 Task: Sort extension by updated date.
Action: Mouse moved to (18, 503)
Screenshot: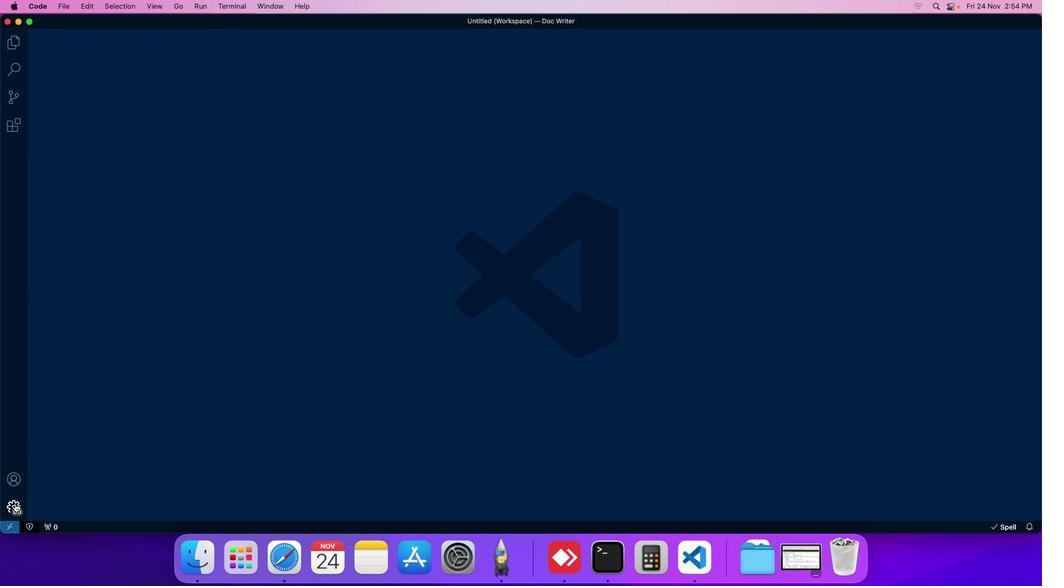 
Action: Mouse pressed left at (18, 503)
Screenshot: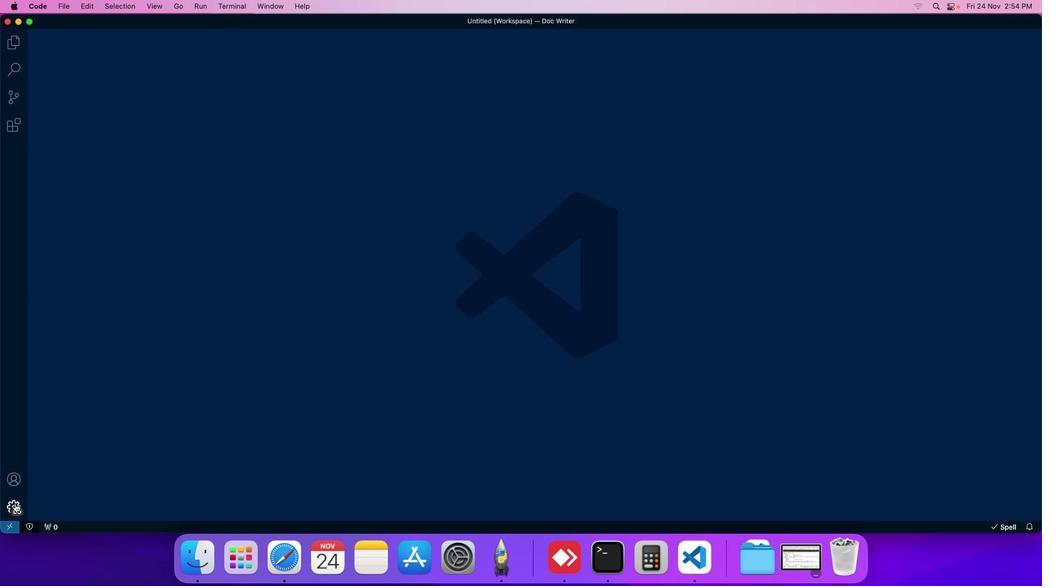 
Action: Mouse moved to (59, 440)
Screenshot: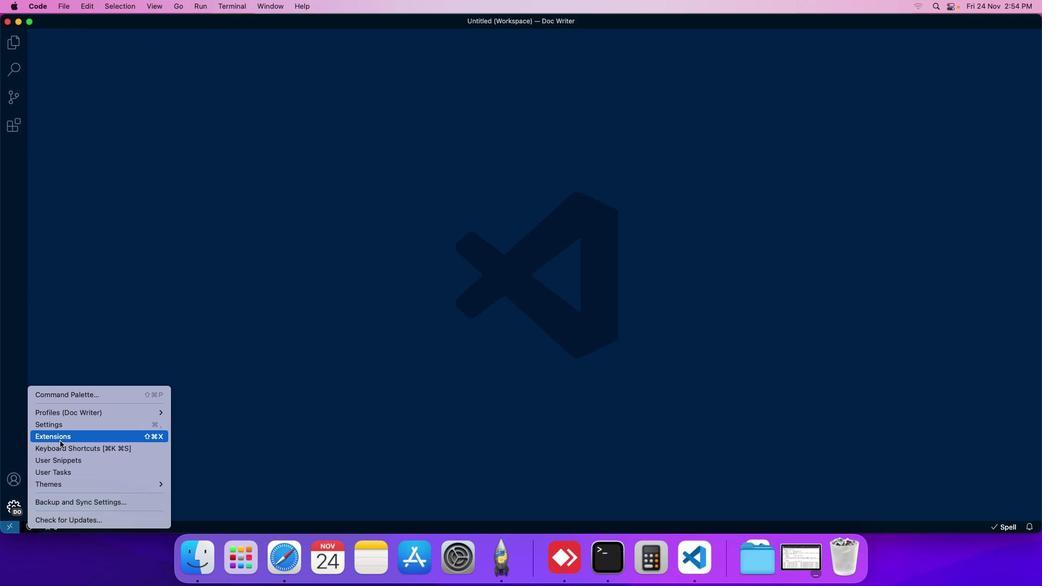 
Action: Mouse pressed left at (59, 440)
Screenshot: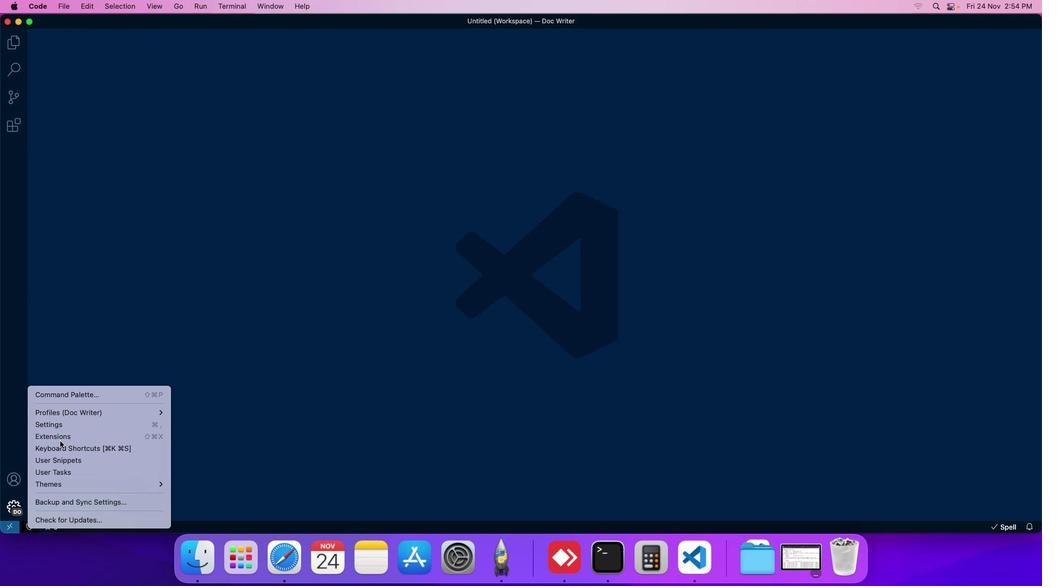 
Action: Mouse moved to (120, 40)
Screenshot: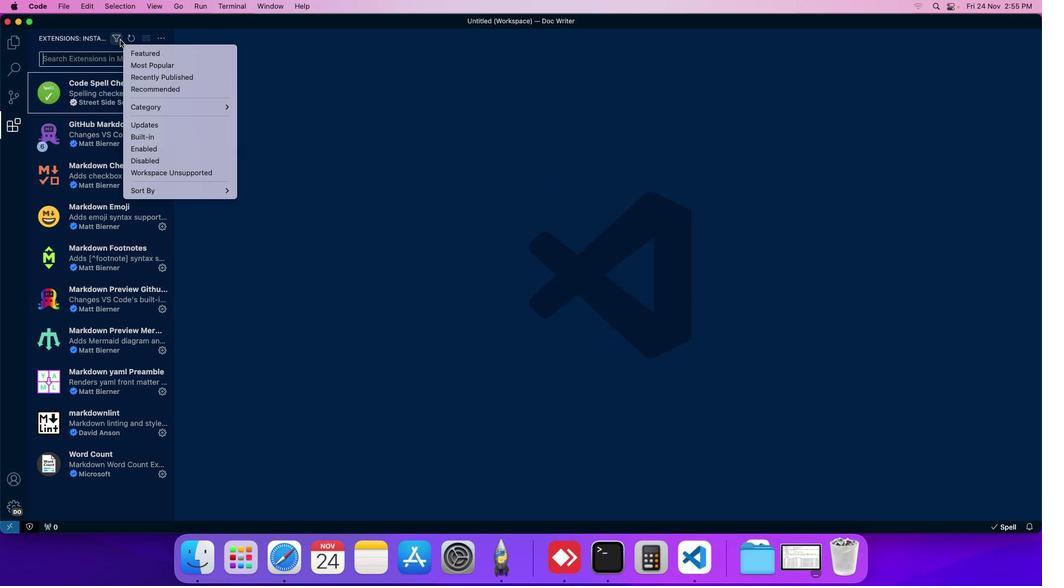 
Action: Mouse pressed left at (120, 40)
Screenshot: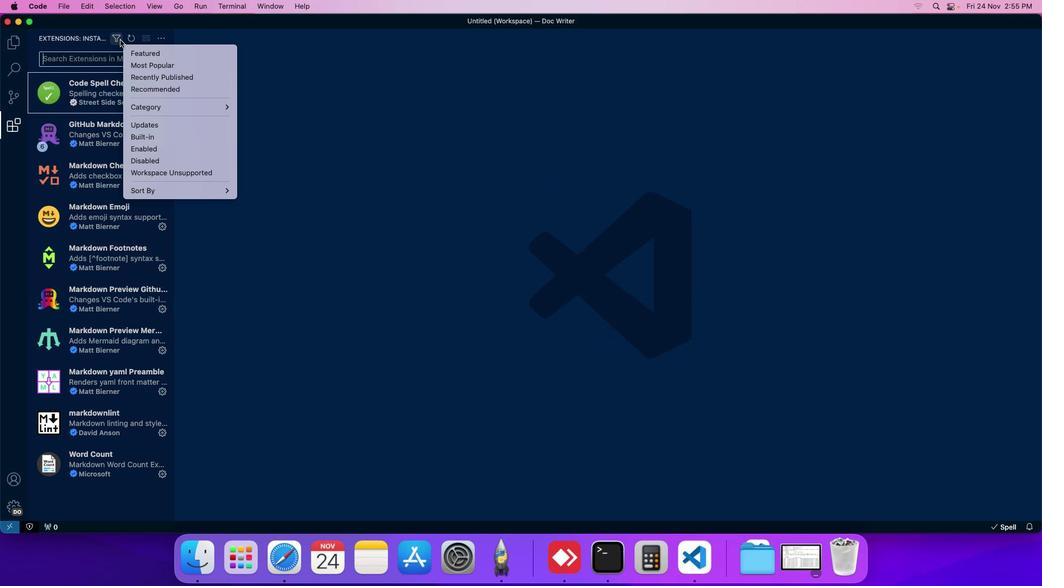 
Action: Mouse moved to (251, 235)
Screenshot: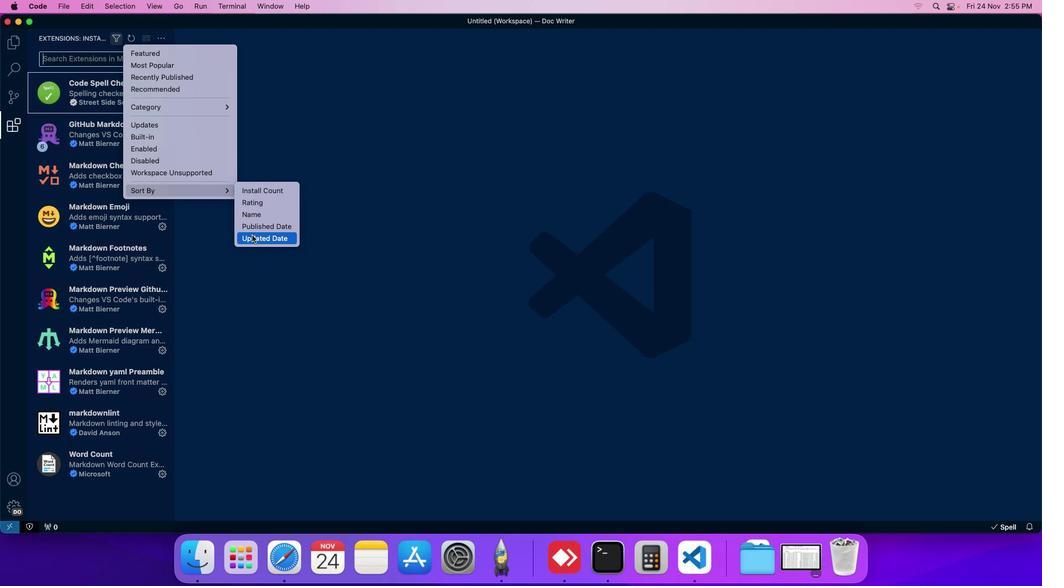 
Action: Mouse pressed left at (251, 235)
Screenshot: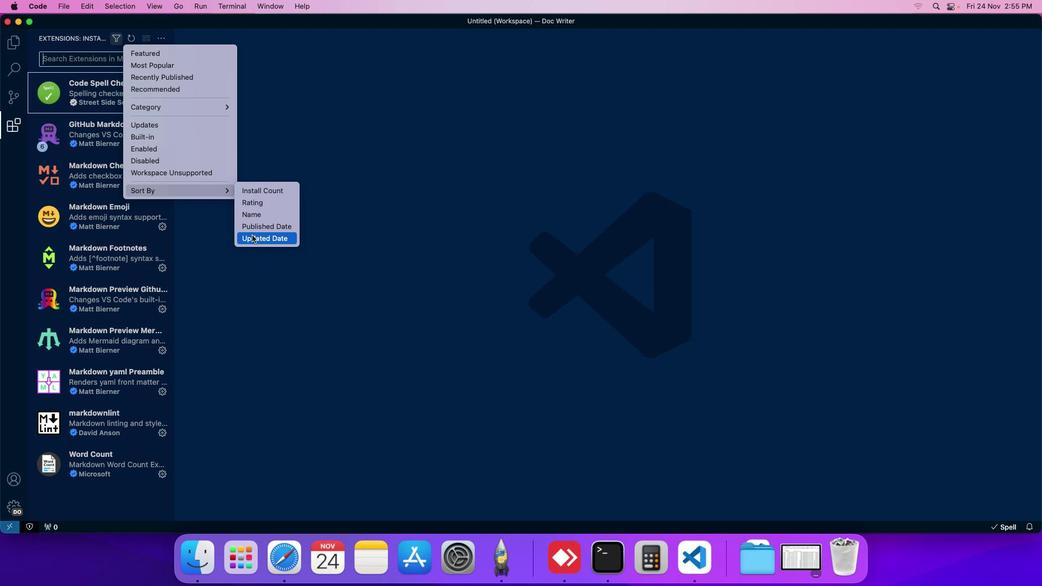 
Action: Mouse moved to (118, 146)
Screenshot: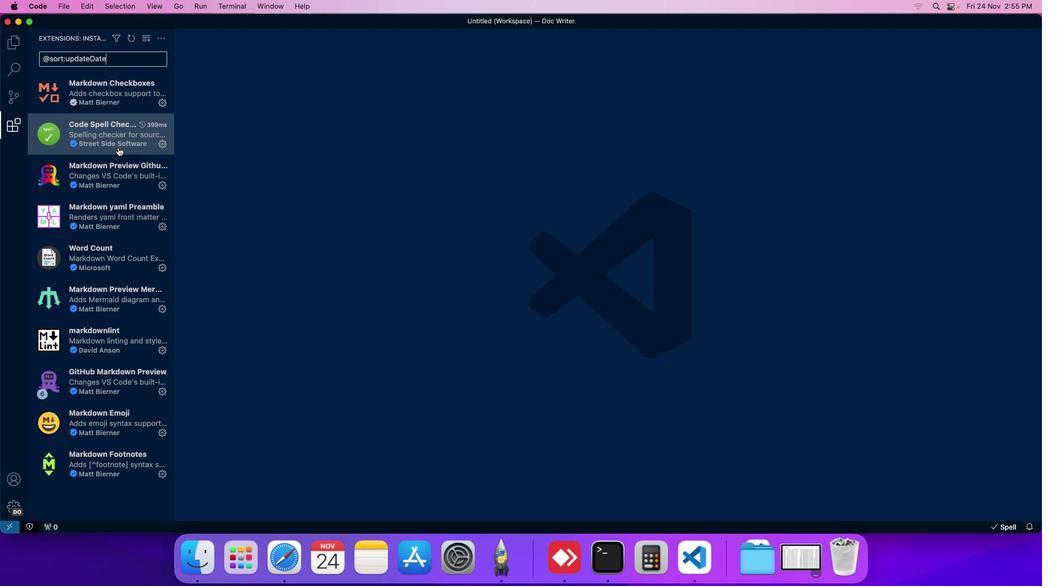 
